 Task: Download   from Email0100 with a subject Subject0096
Action: Mouse moved to (438, 472)
Screenshot: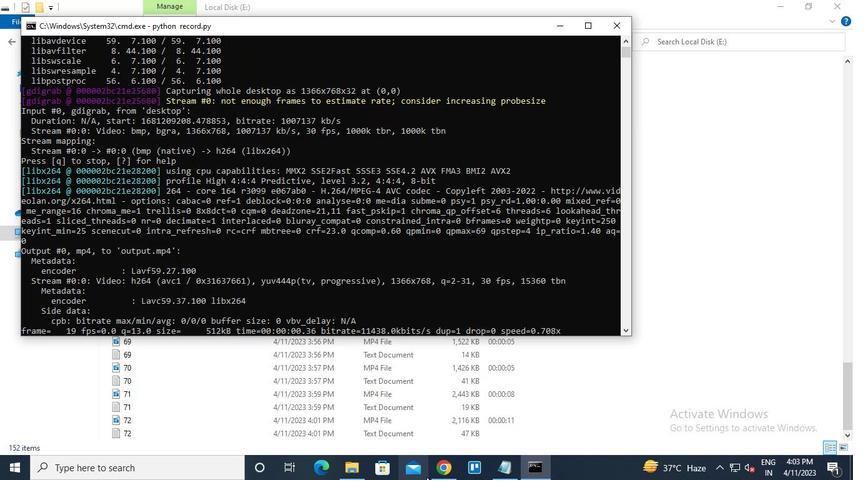 
Action: Mouse pressed left at (438, 472)
Screenshot: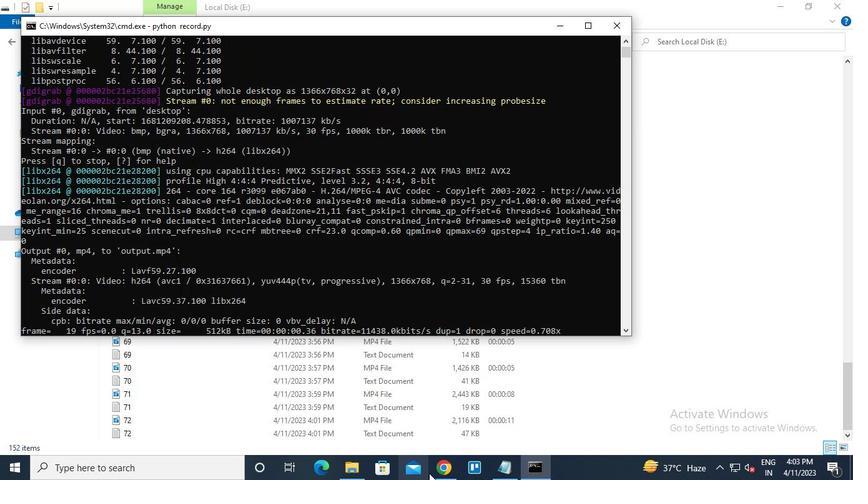 
Action: Mouse moved to (291, 254)
Screenshot: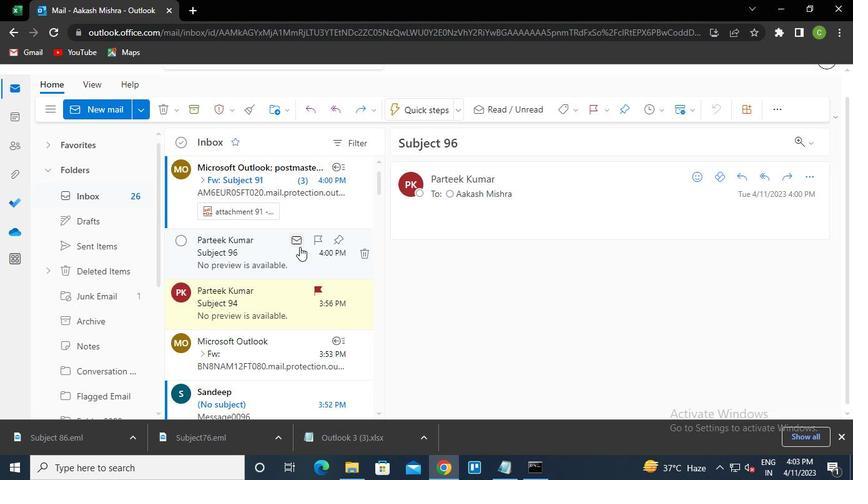 
Action: Mouse pressed left at (291, 254)
Screenshot: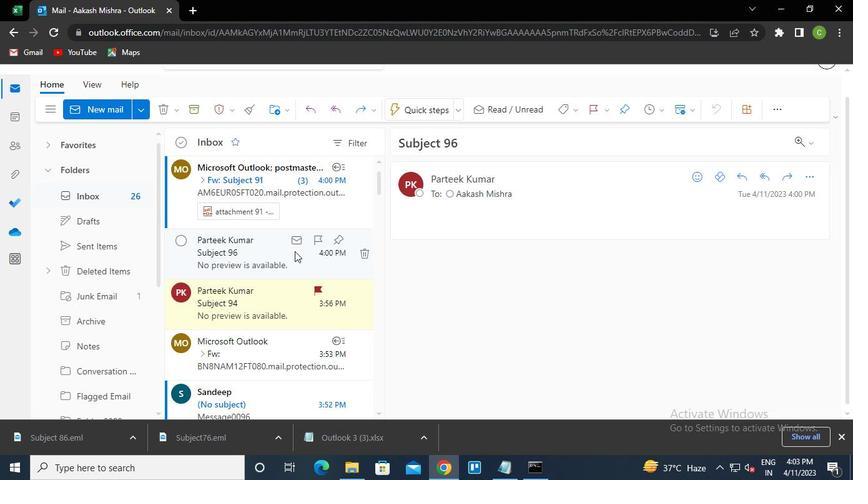 
Action: Mouse moved to (813, 178)
Screenshot: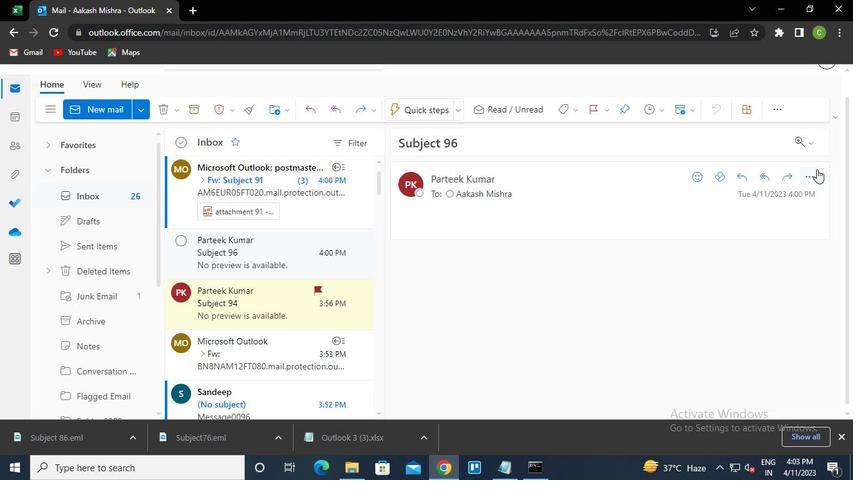 
Action: Mouse pressed left at (813, 178)
Screenshot: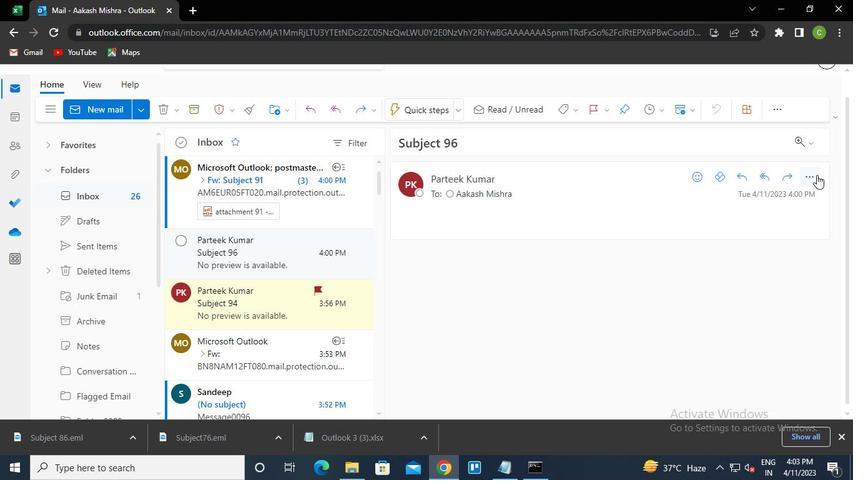 
Action: Mouse moved to (719, 330)
Screenshot: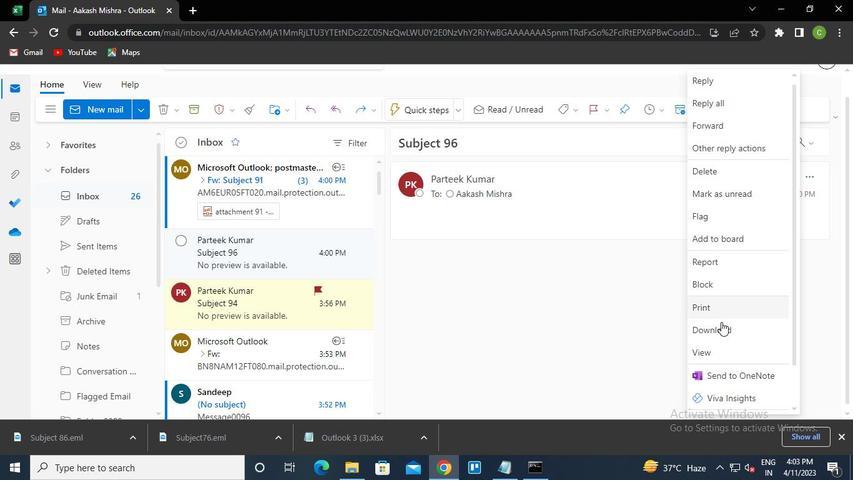
Action: Mouse pressed left at (719, 330)
Screenshot: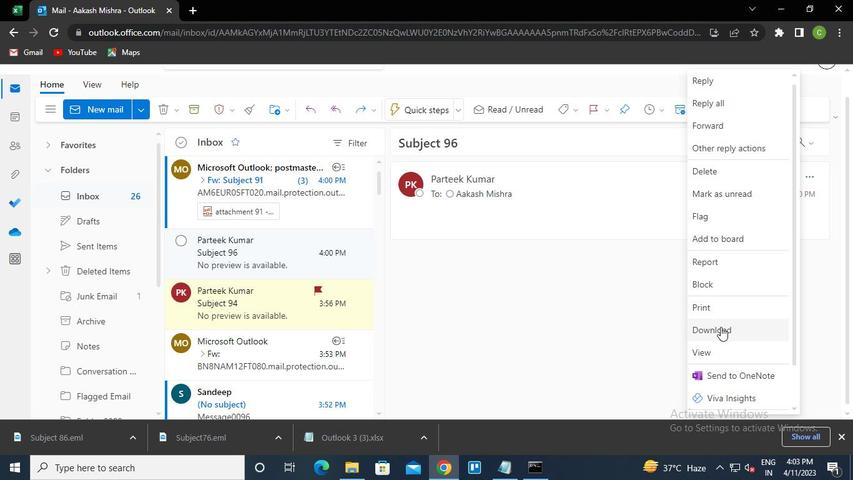 
Action: Mouse moved to (529, 465)
Screenshot: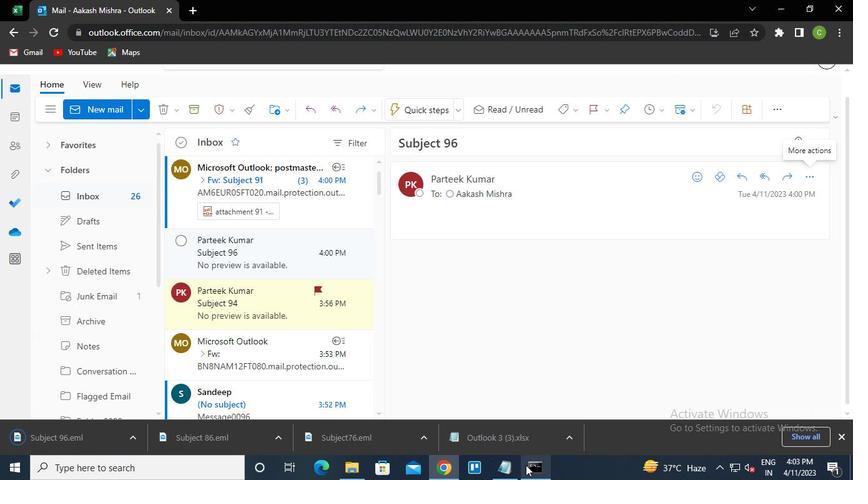 
Action: Mouse pressed left at (529, 465)
Screenshot: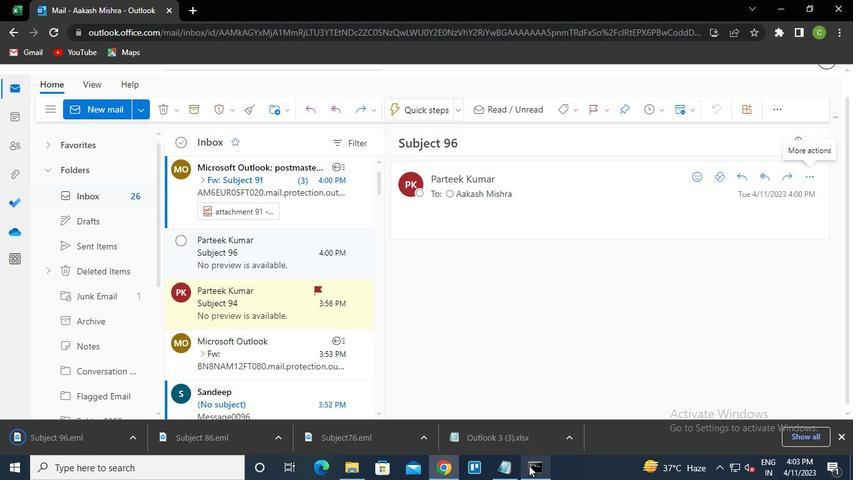 
Action: Mouse moved to (623, 31)
Screenshot: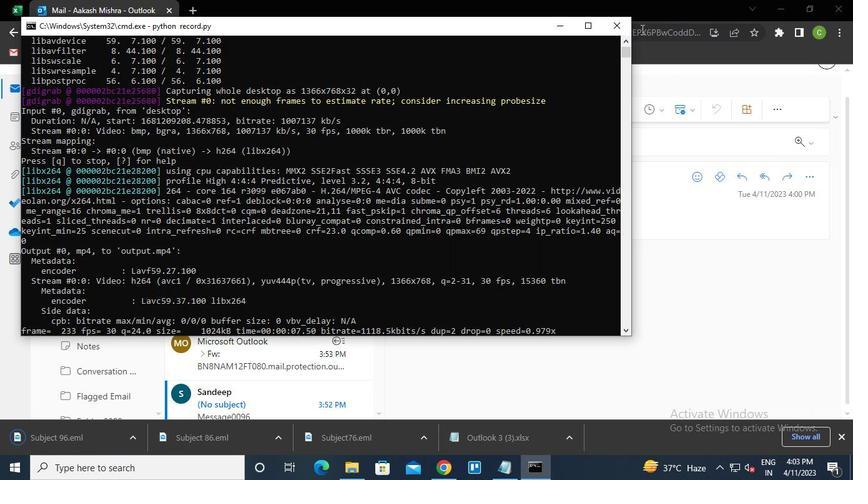 
Action: Mouse pressed left at (623, 31)
Screenshot: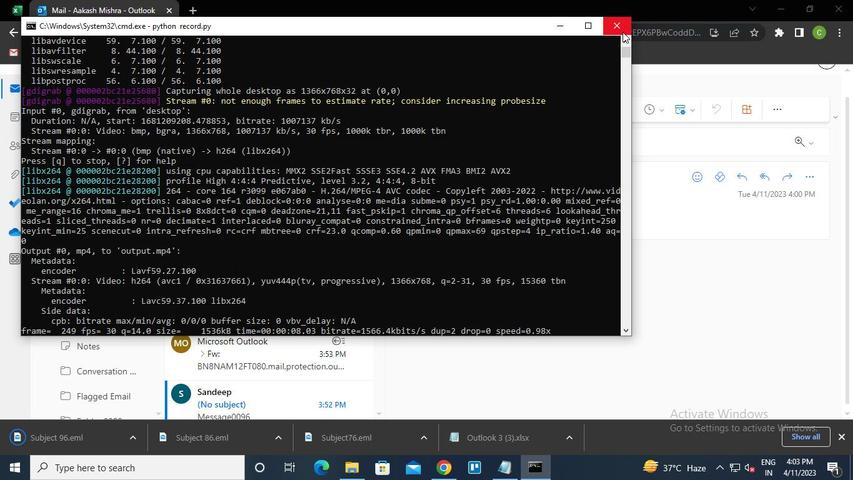 
Action: Mouse moved to (618, 41)
Screenshot: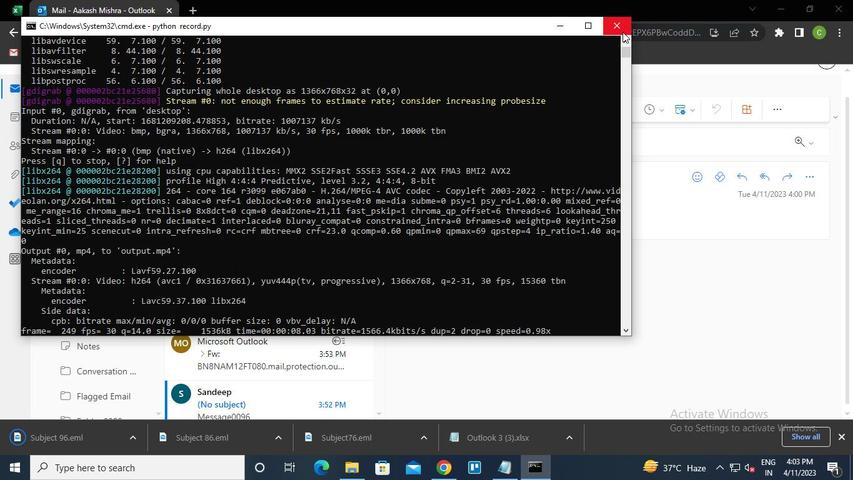 
